 Task: Use the formula "CHOOSECOLS" in spreadsheet "Project protfolio".
Action: Mouse moved to (108, 178)
Screenshot: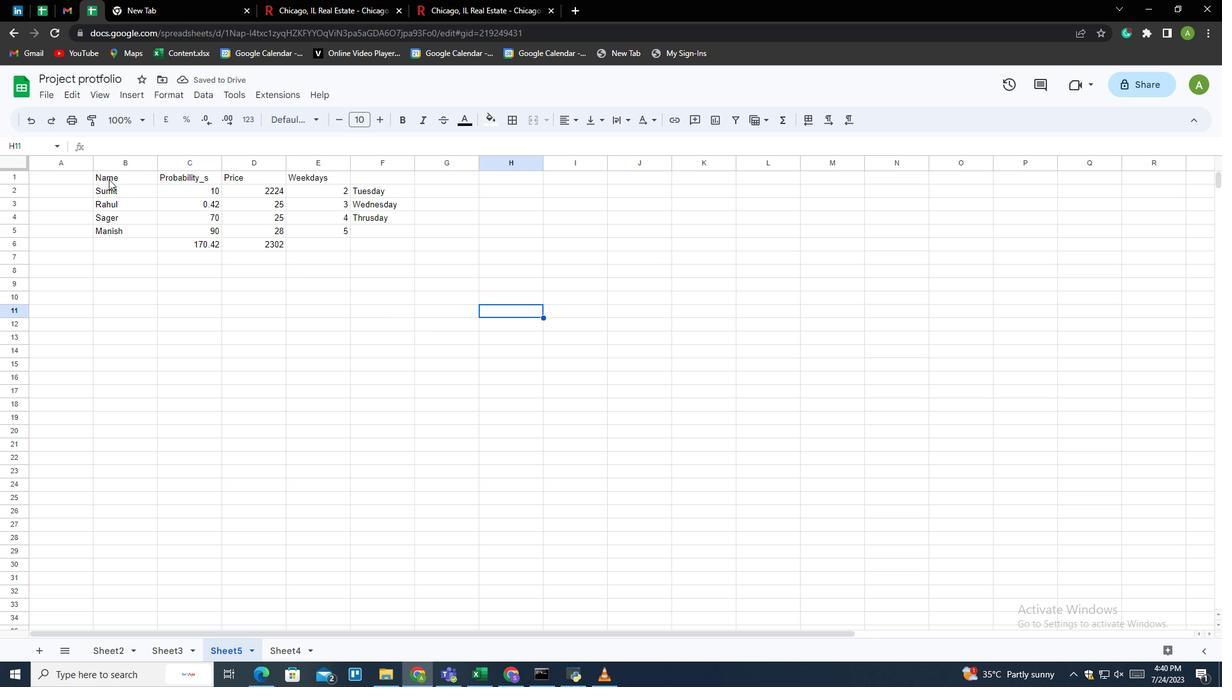 
Action: Mouse pressed left at (108, 178)
Screenshot: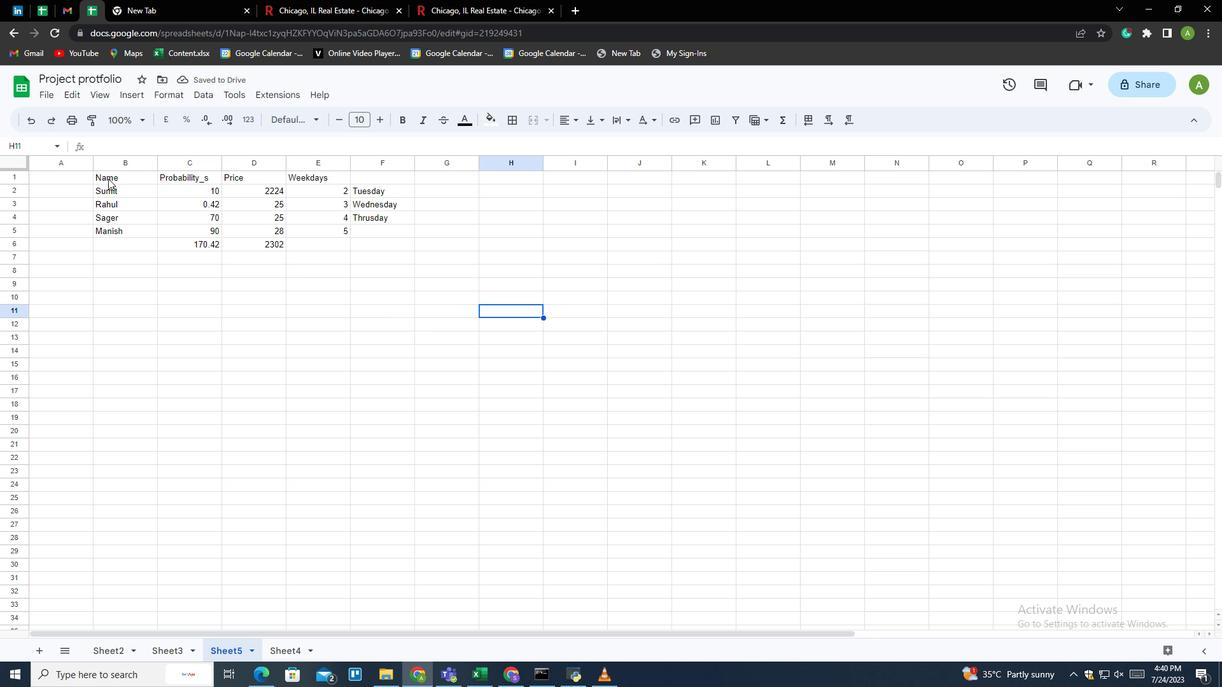 
Action: Mouse moved to (362, 241)
Screenshot: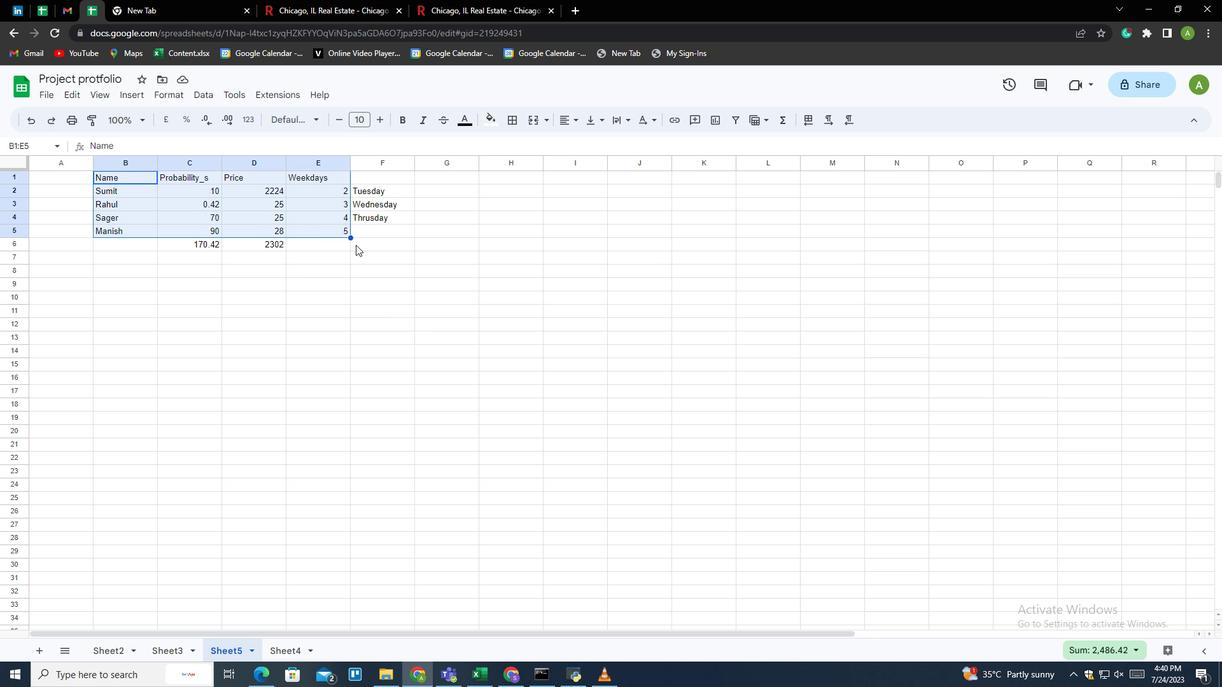 
Action: Mouse pressed left at (362, 241)
Screenshot: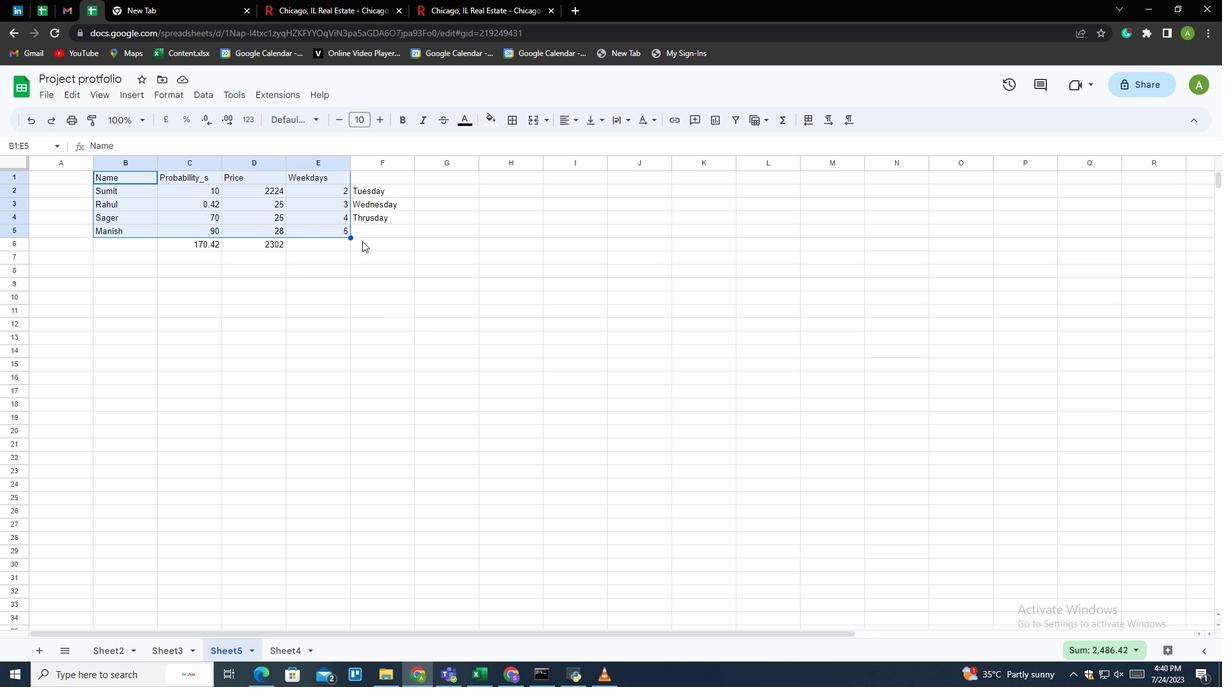 
Action: Mouse moved to (779, 125)
Screenshot: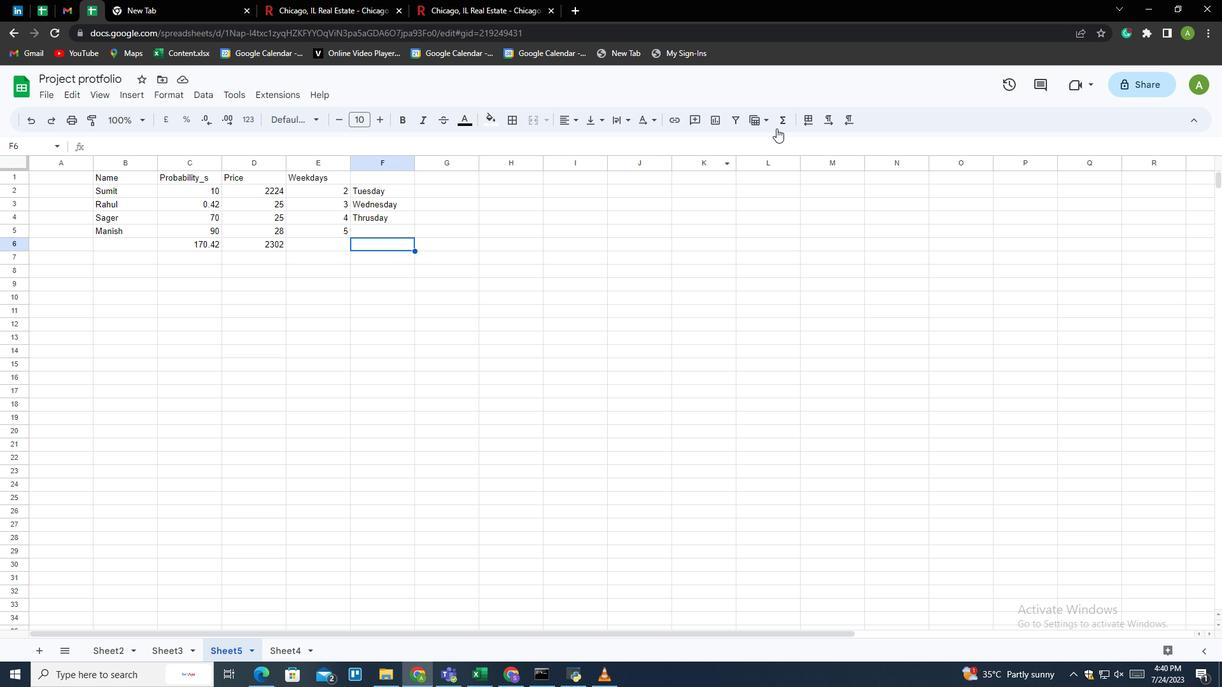 
Action: Mouse pressed left at (779, 125)
Screenshot: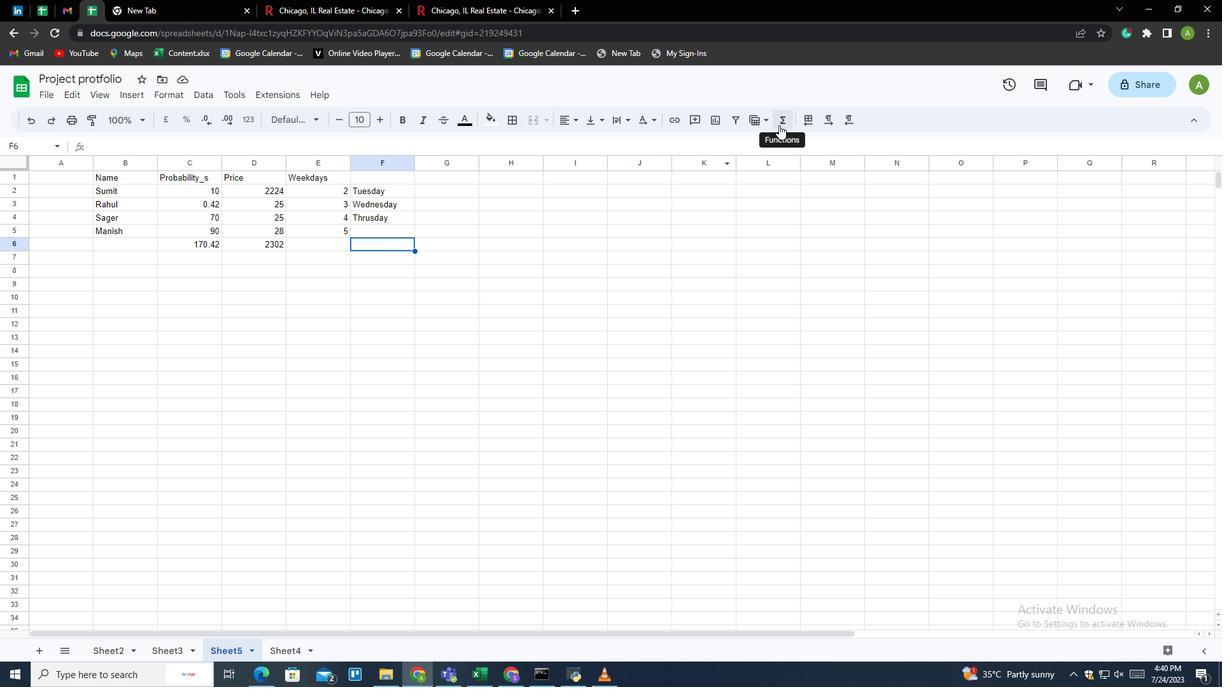 
Action: Mouse moved to (800, 253)
Screenshot: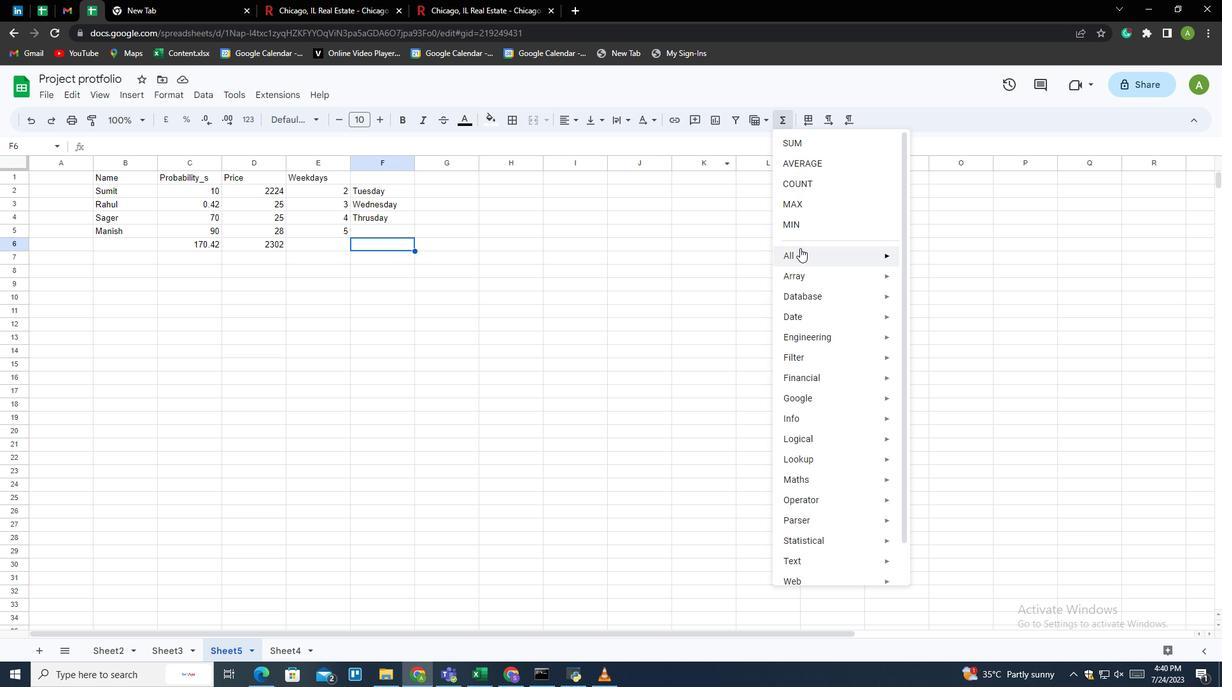 
Action: Mouse pressed left at (800, 253)
Screenshot: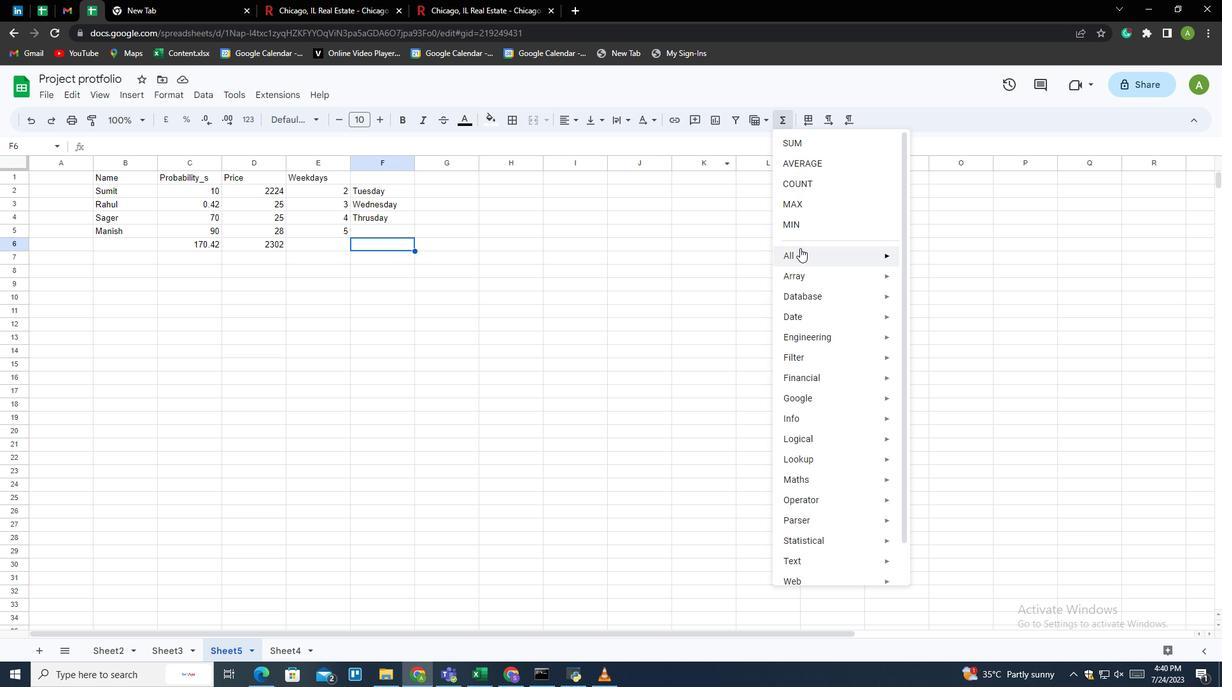 
Action: Mouse moved to (951, 411)
Screenshot: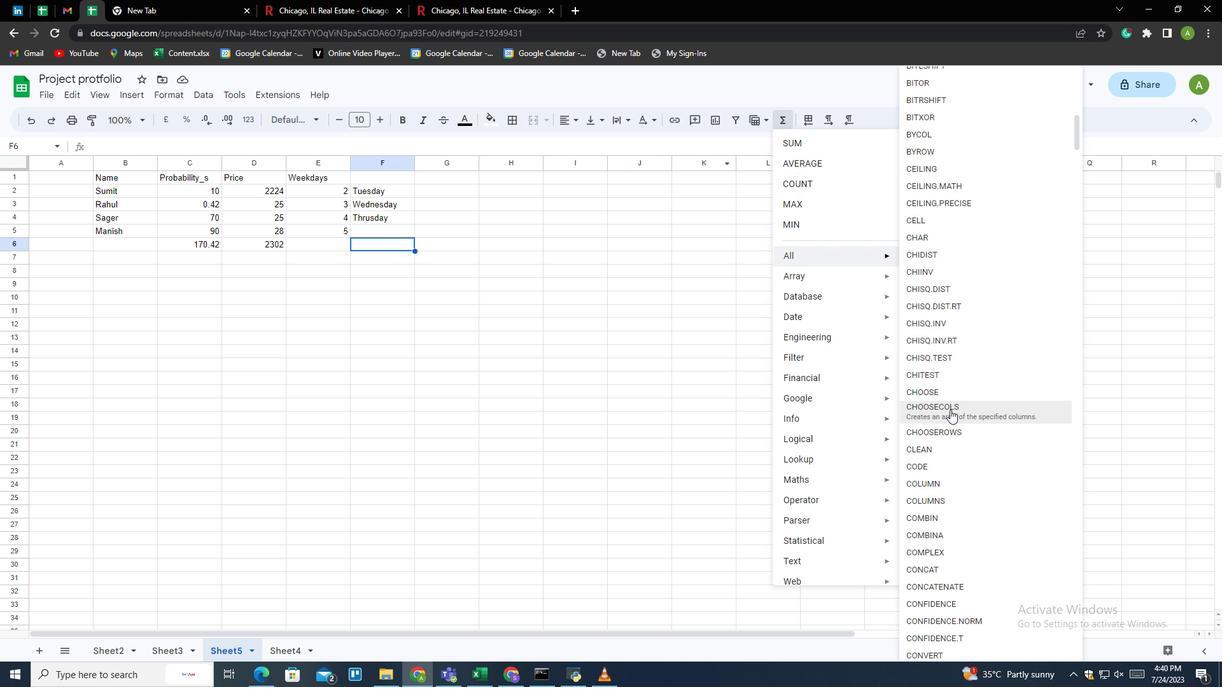 
Action: Mouse pressed left at (951, 411)
Screenshot: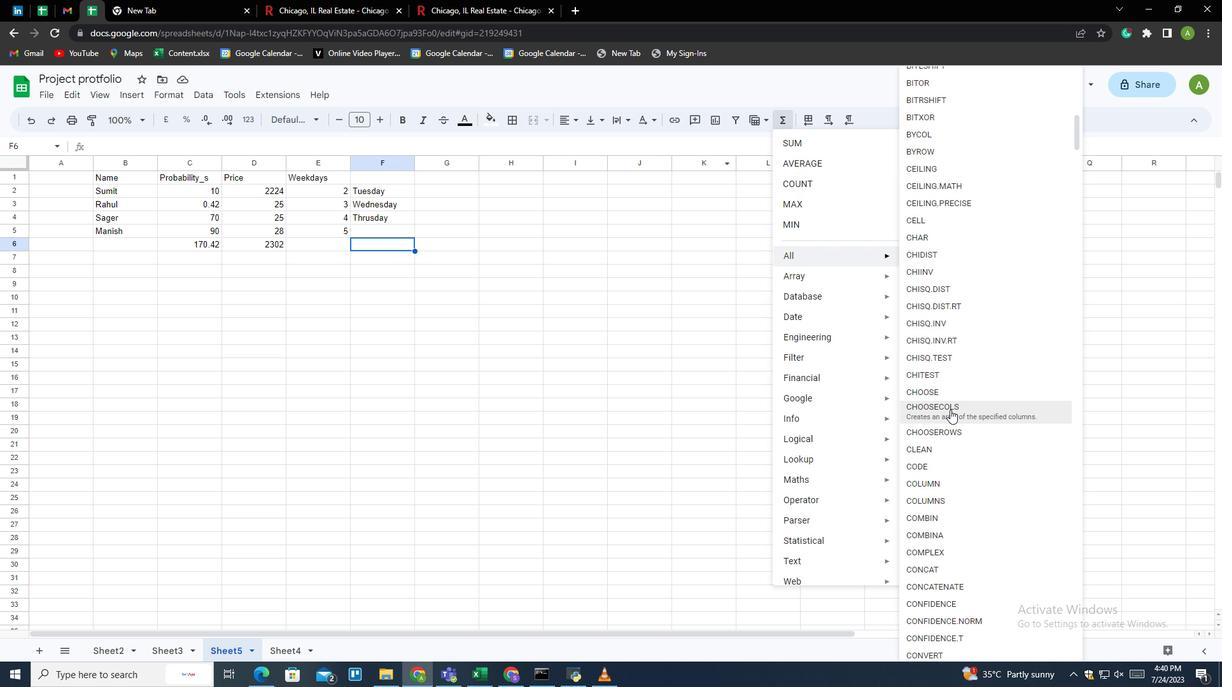 
Action: Mouse moved to (109, 180)
Screenshot: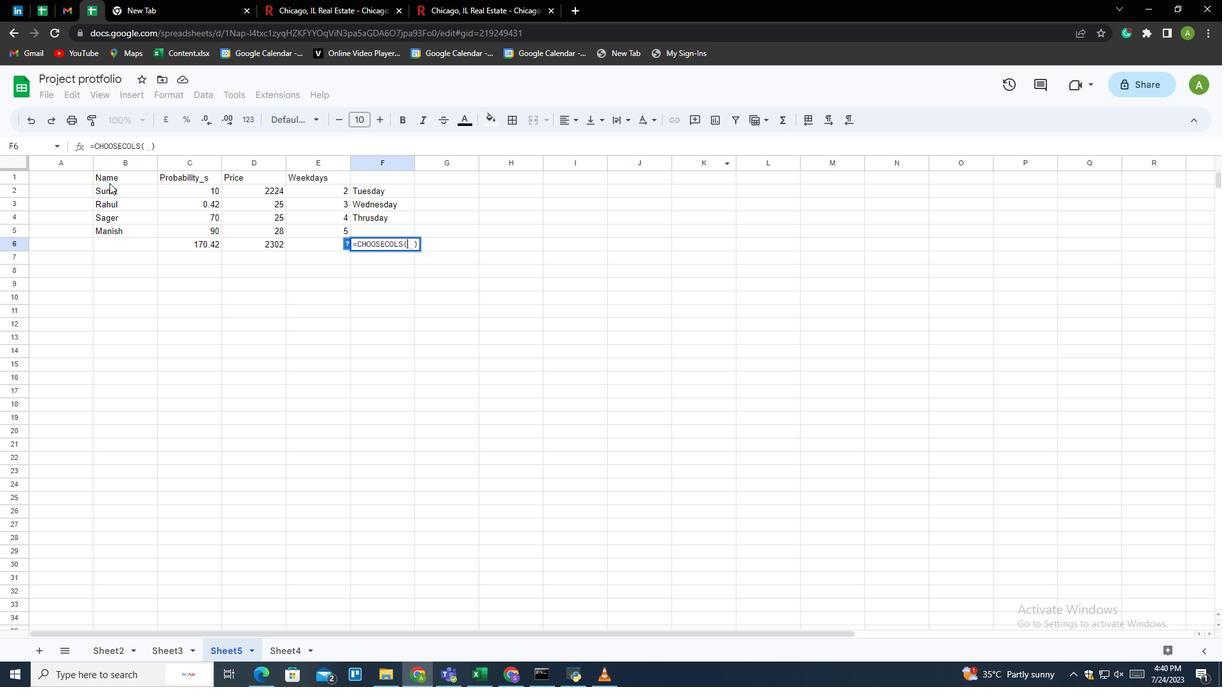 
Action: Mouse pressed left at (109, 180)
Screenshot: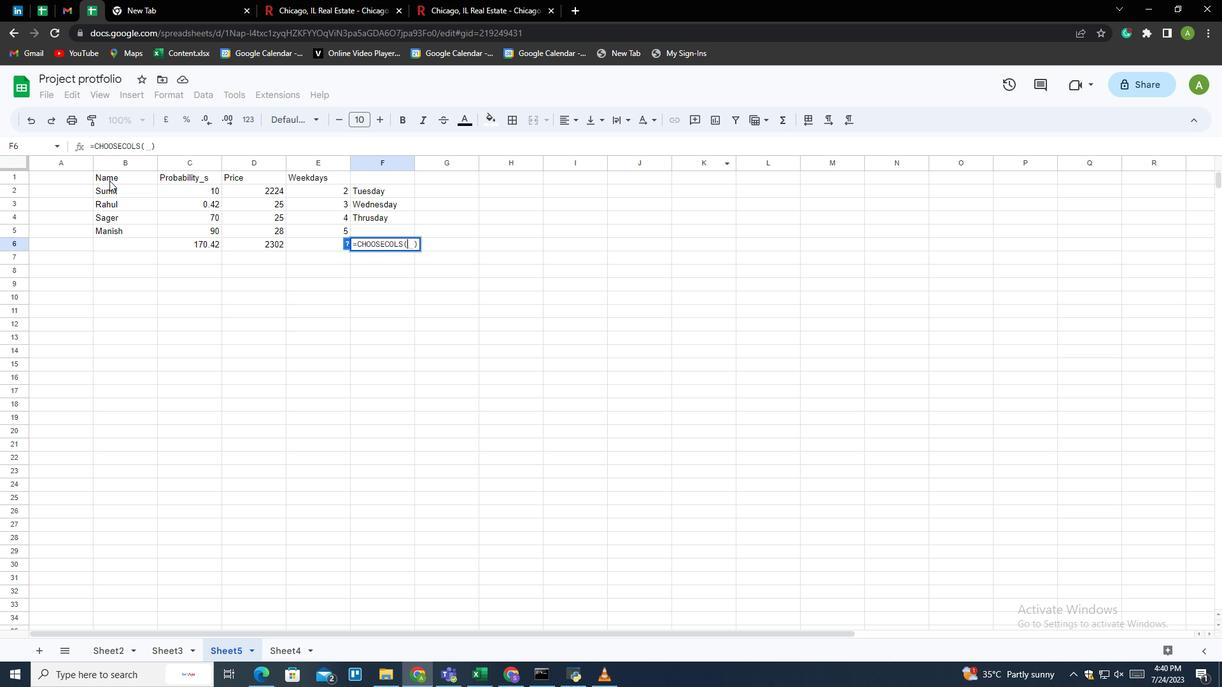 
Action: Mouse moved to (433, 246)
Screenshot: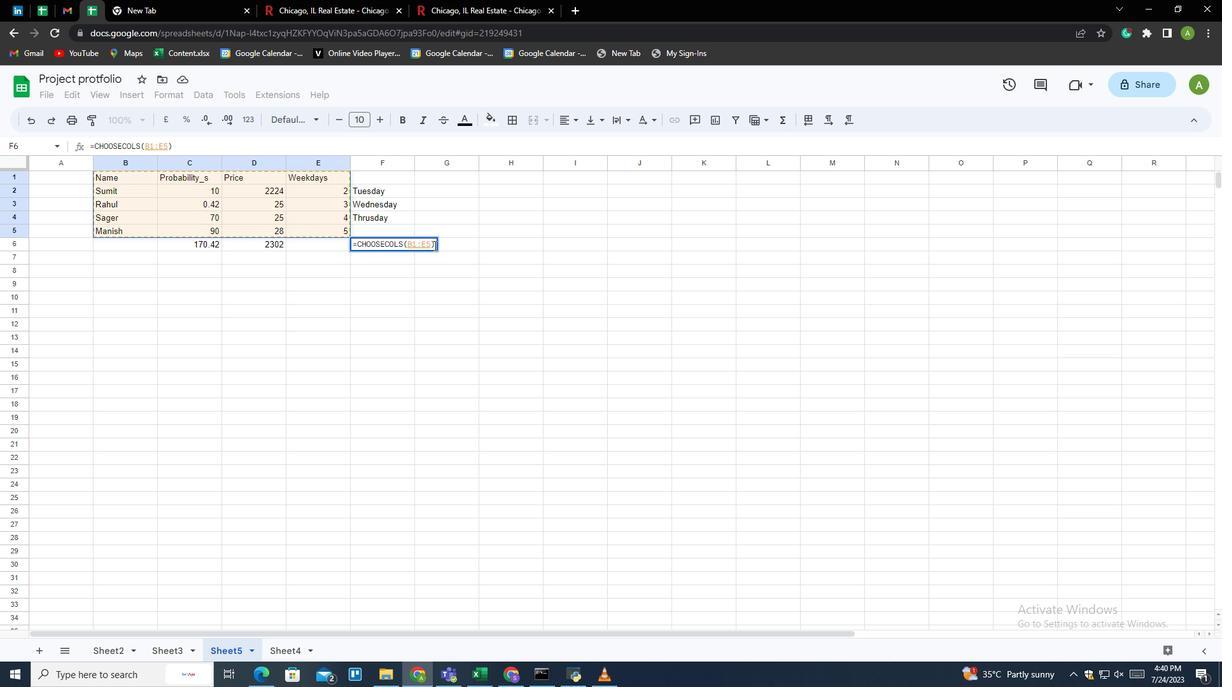 
Action: Key pressed ,<Key.space>1,<Key.space>2,<Key.space>3,<Key.space>4<Key.enter>
Screenshot: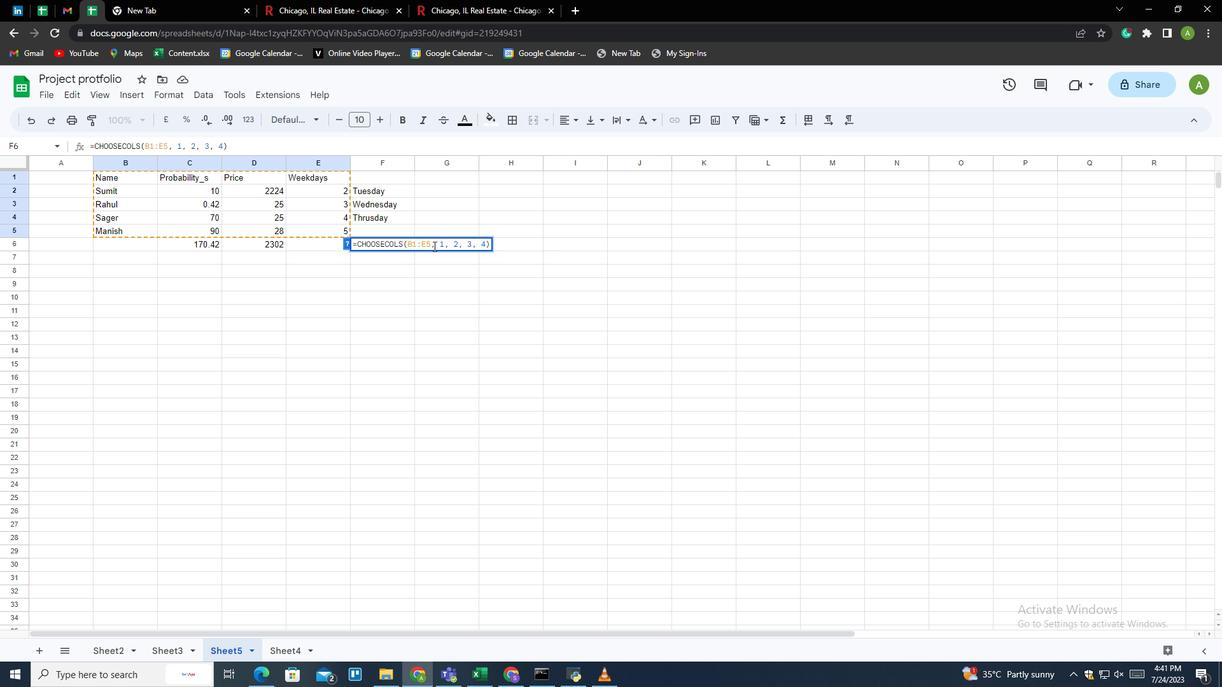 
